 Task: Enable all the extensions.
Action: Mouse moved to (18, 139)
Screenshot: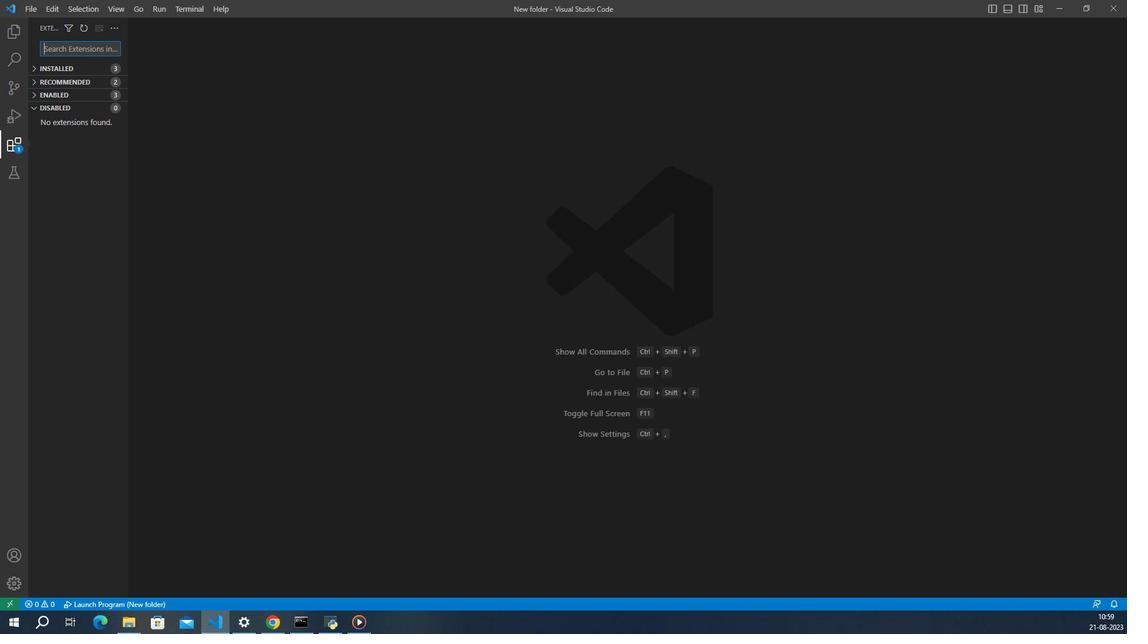 
Action: Mouse pressed left at (18, 139)
Screenshot: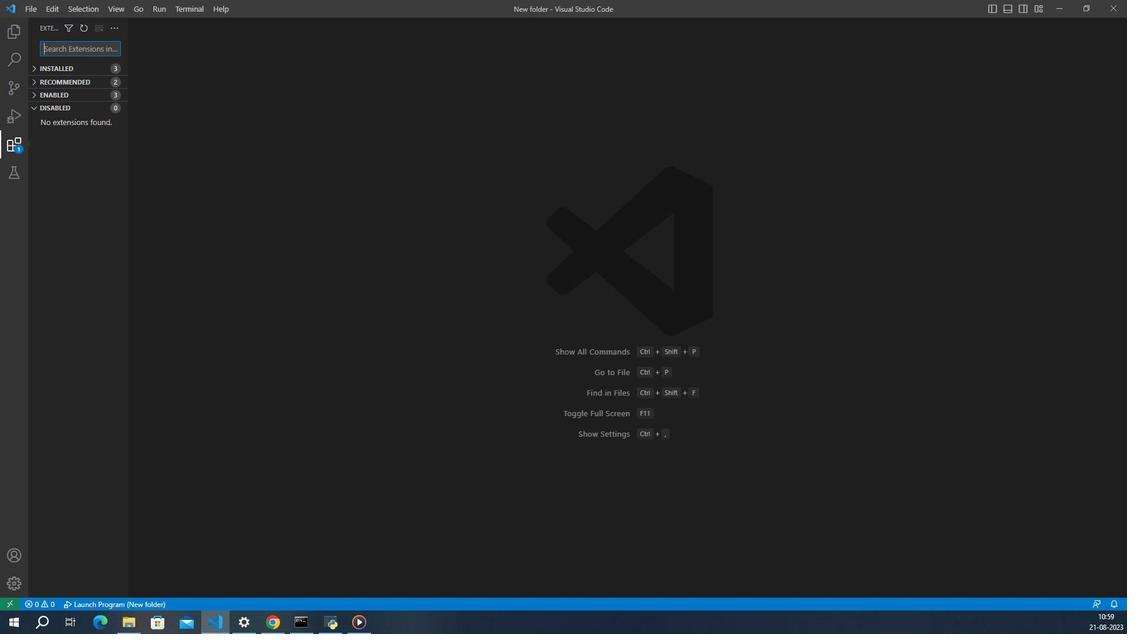 
Action: Mouse moved to (118, 42)
Screenshot: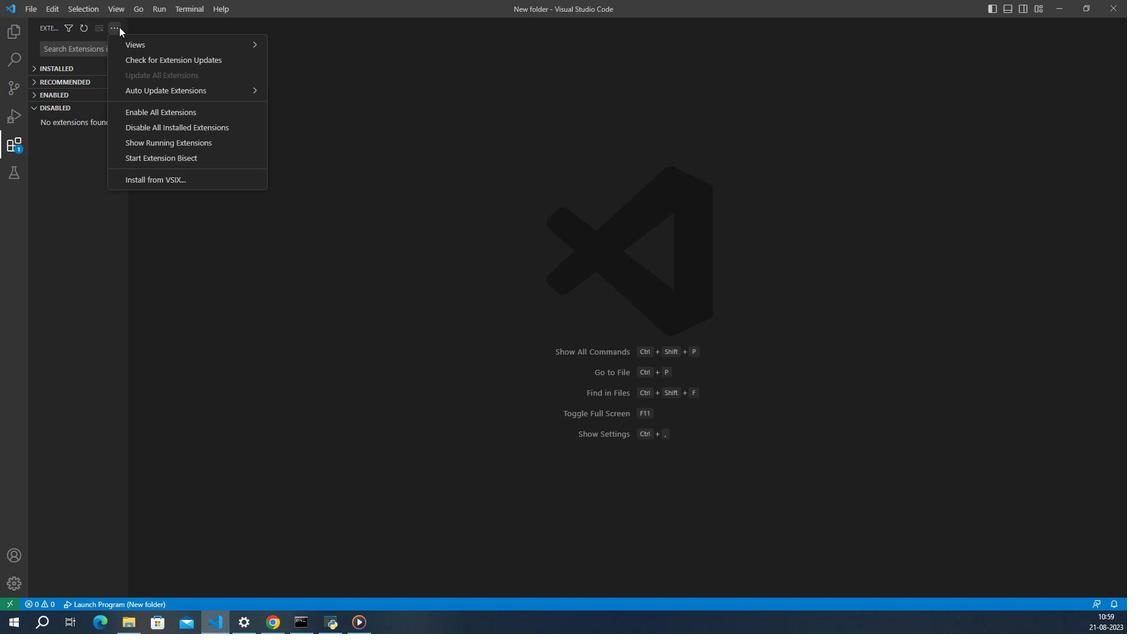 
Action: Mouse pressed left at (118, 42)
Screenshot: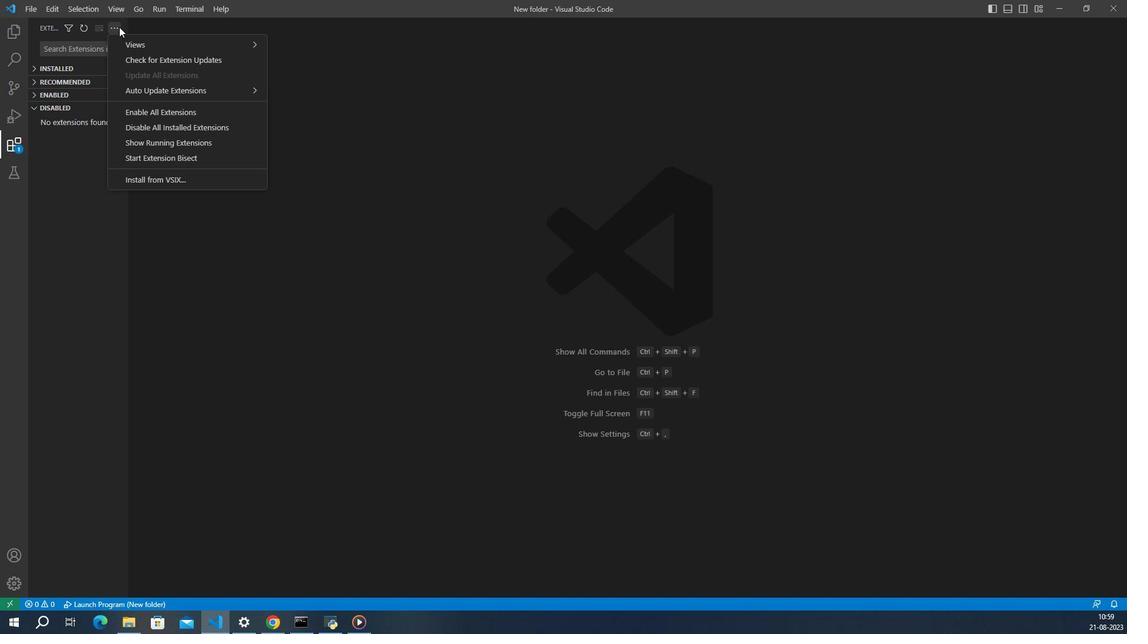 
Action: Mouse moved to (209, 117)
Screenshot: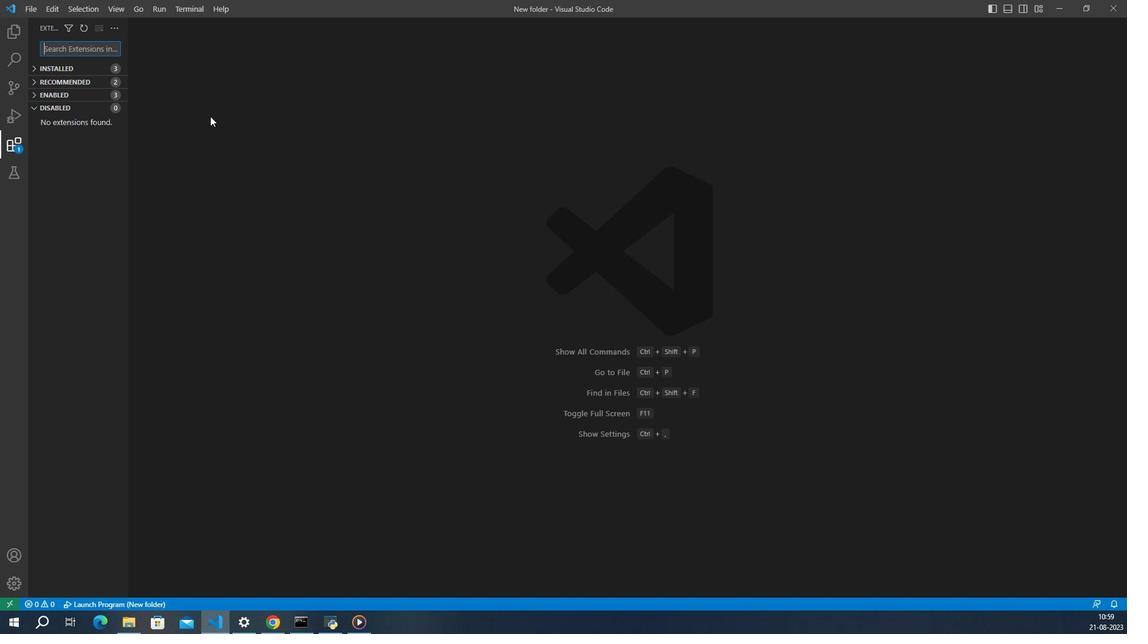 
Action: Mouse pressed left at (209, 117)
Screenshot: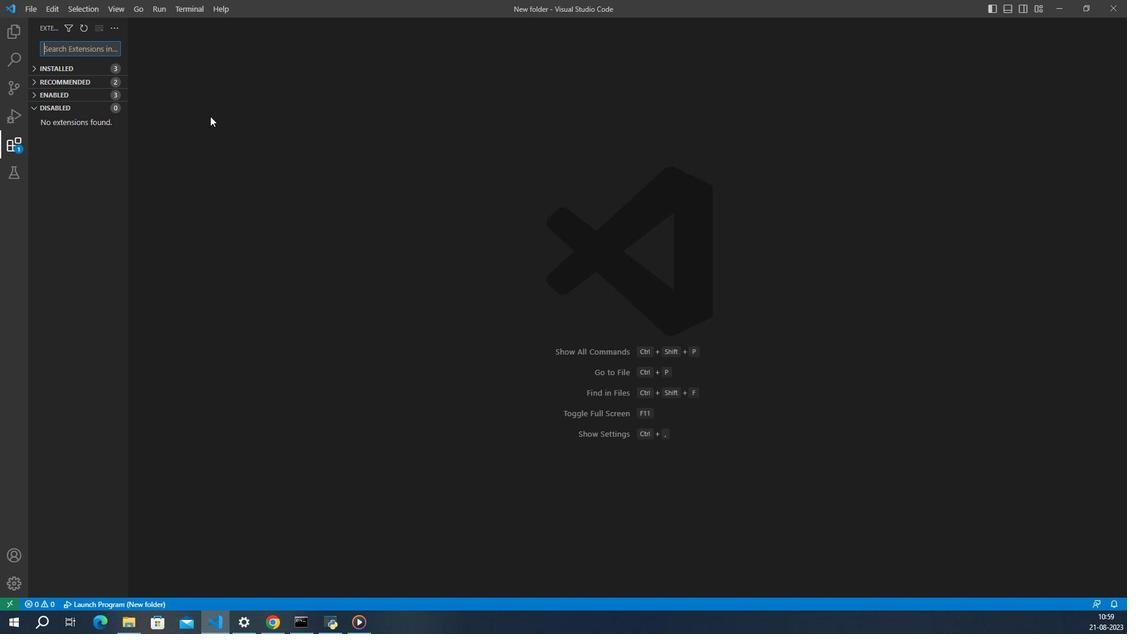 
